 Task: Enable word wrap on elements in chrome preferences.
Action: Mouse moved to (1156, 37)
Screenshot: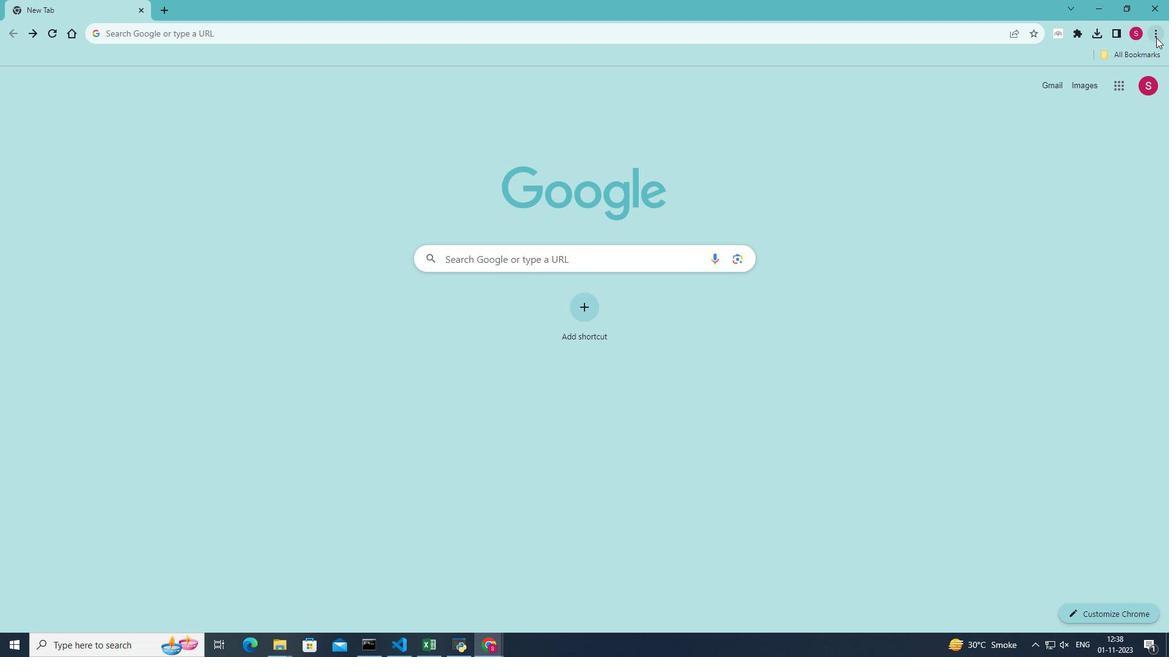 
Action: Mouse pressed left at (1156, 37)
Screenshot: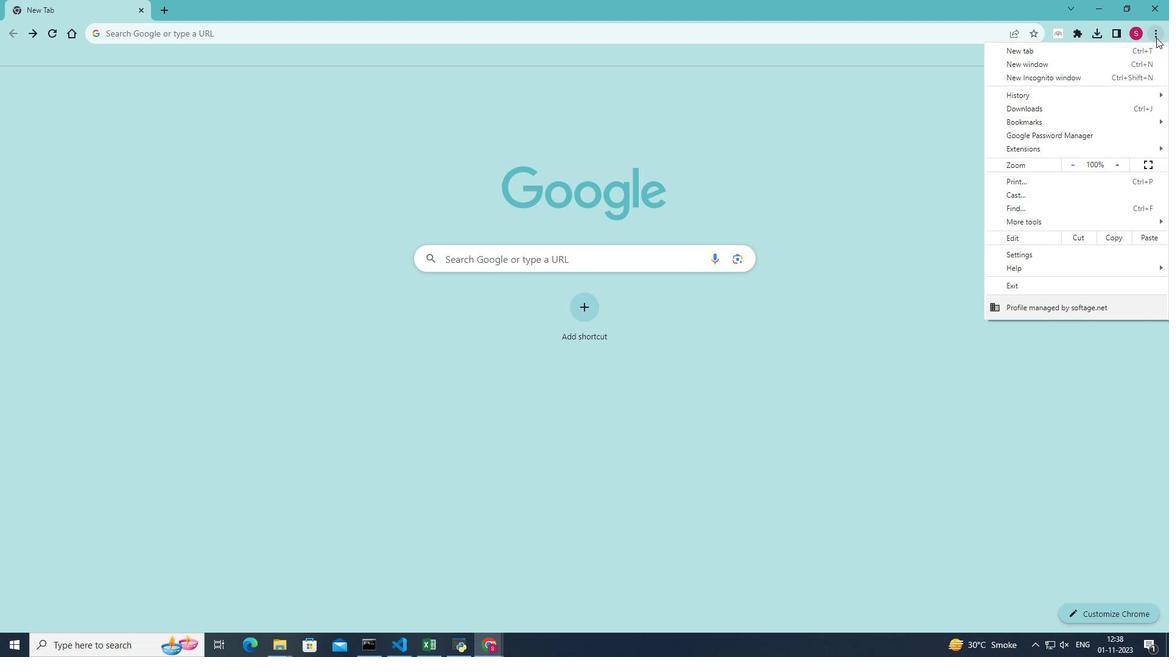
Action: Mouse moved to (1024, 225)
Screenshot: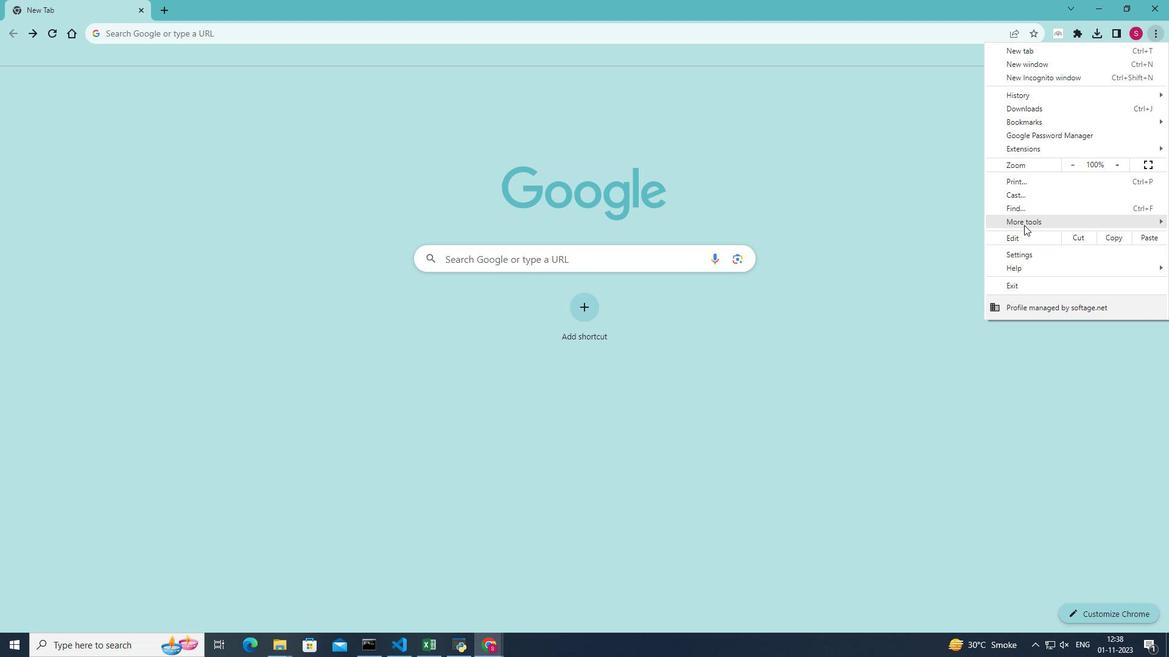 
Action: Mouse pressed left at (1024, 225)
Screenshot: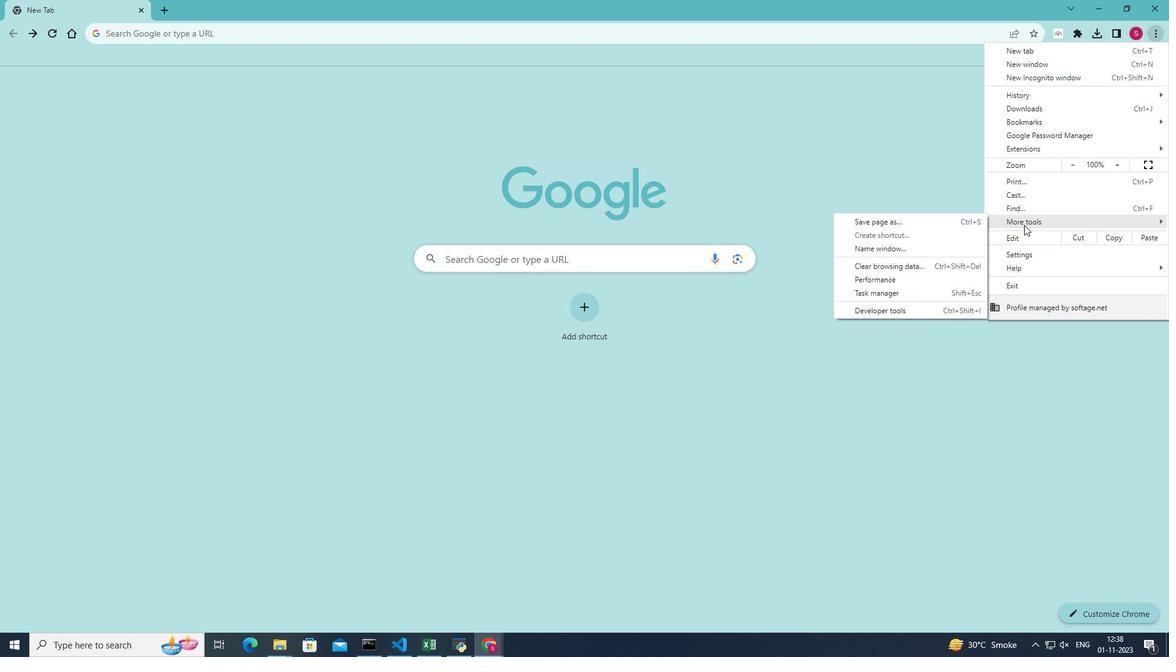 
Action: Mouse moved to (899, 312)
Screenshot: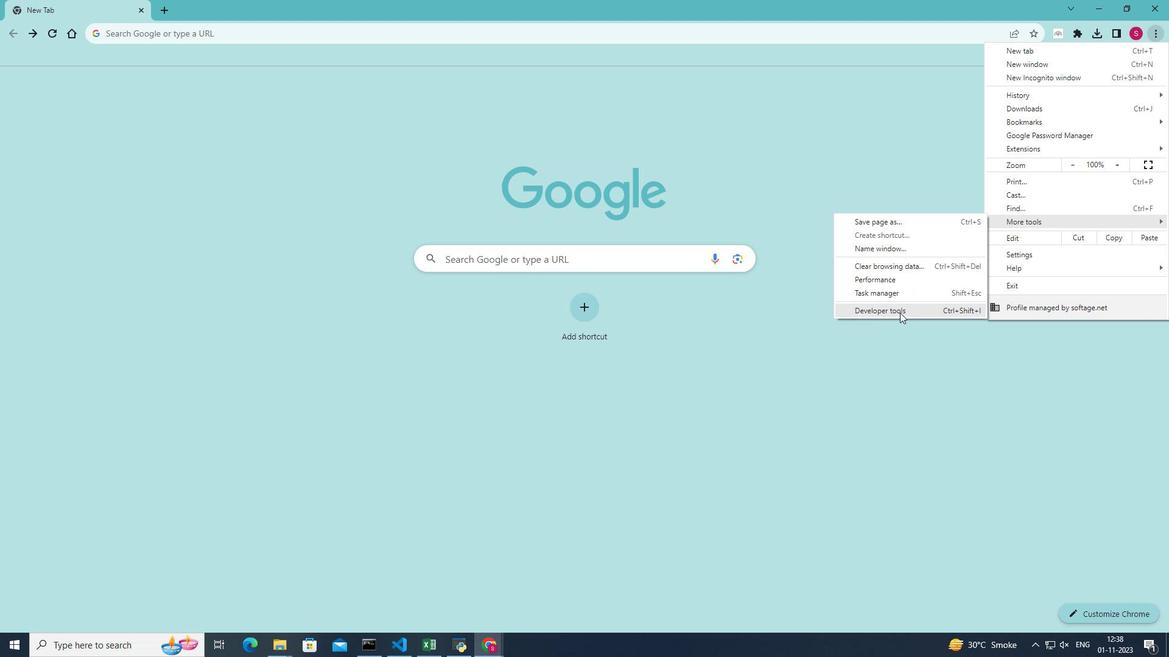 
Action: Mouse pressed left at (899, 312)
Screenshot: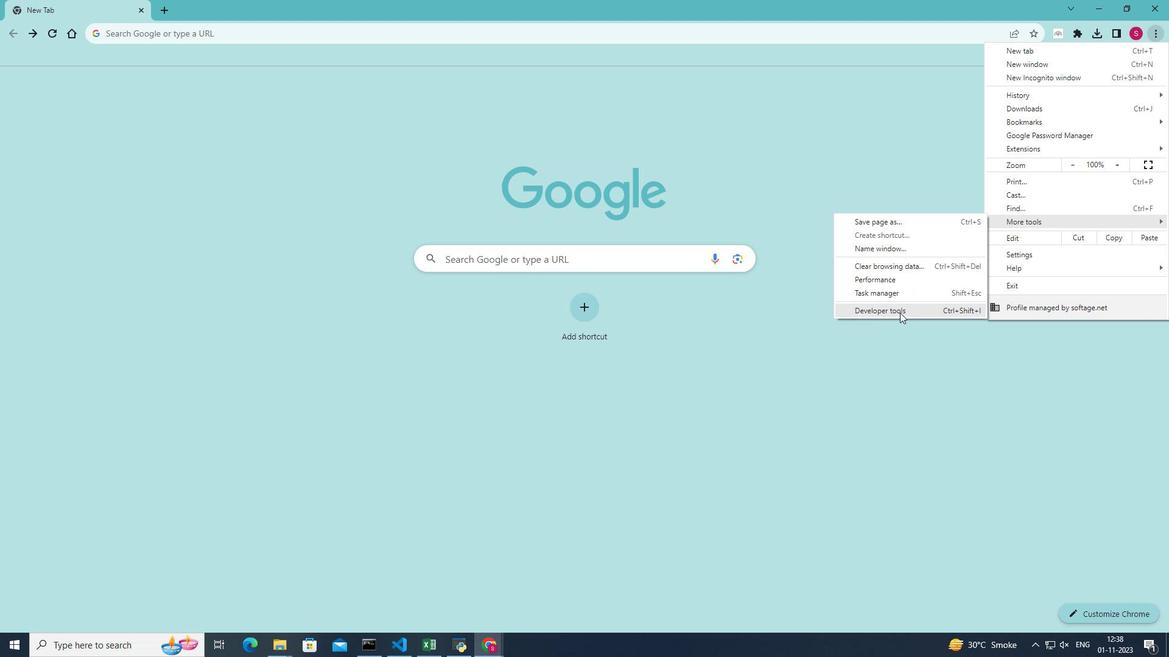 
Action: Mouse moved to (1128, 74)
Screenshot: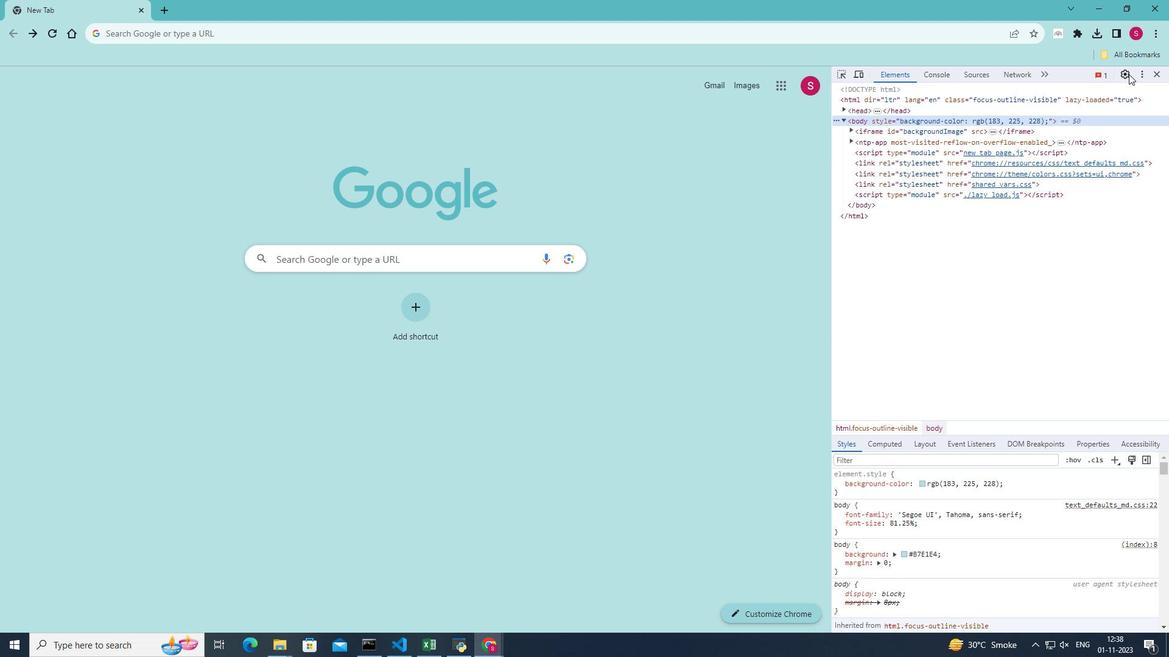 
Action: Mouse pressed left at (1128, 74)
Screenshot: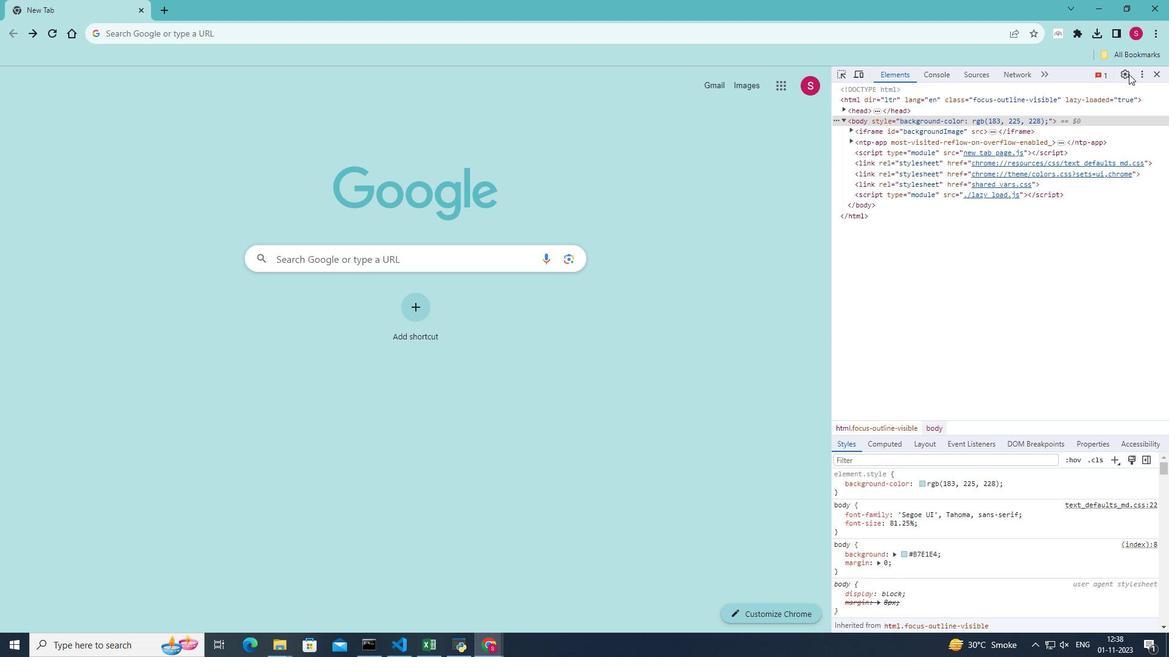 
Action: Mouse moved to (1092, 415)
Screenshot: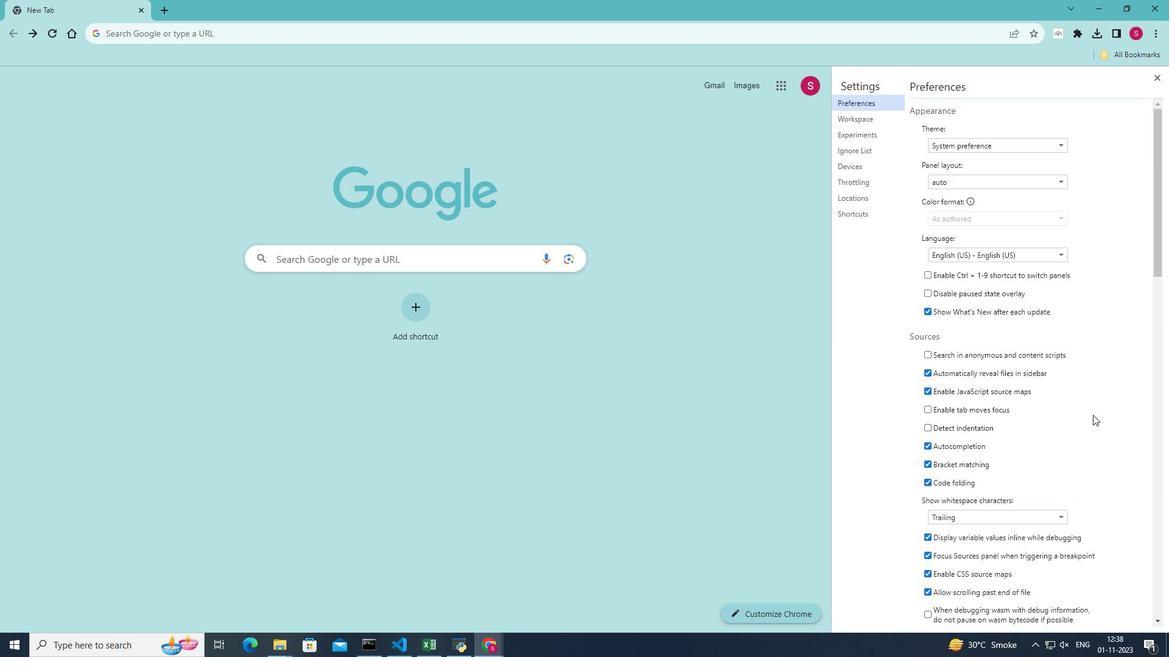 
Action: Mouse scrolled (1092, 414) with delta (0, 0)
Screenshot: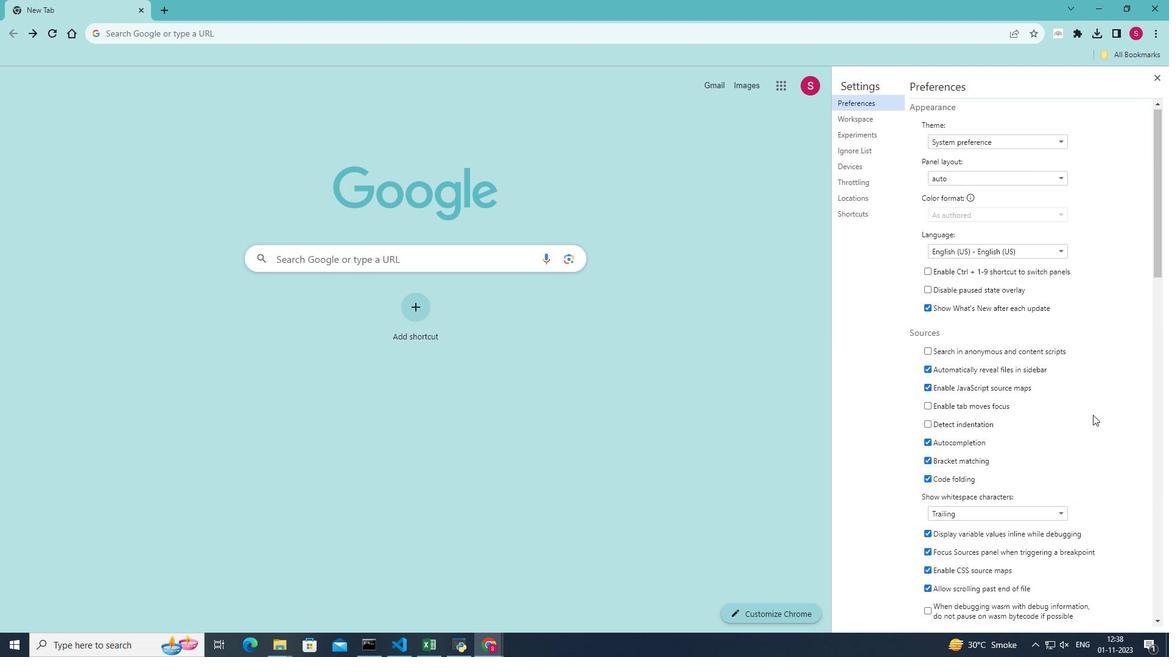 
Action: Mouse scrolled (1092, 414) with delta (0, 0)
Screenshot: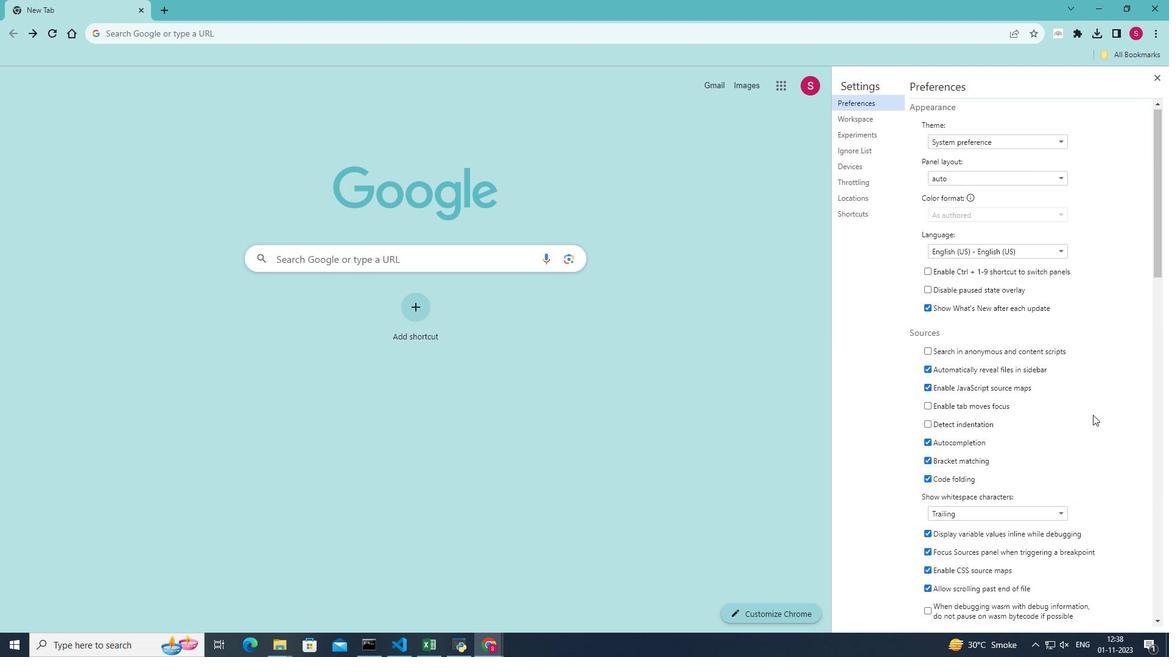 
Action: Mouse scrolled (1092, 414) with delta (0, 0)
Screenshot: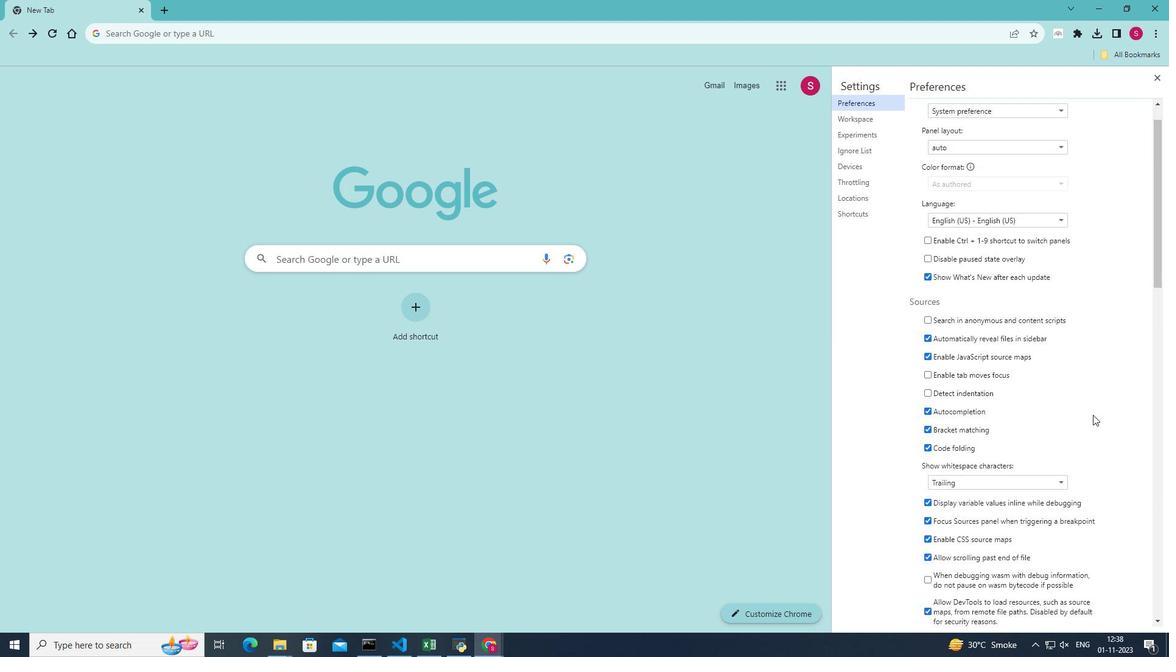 
Action: Mouse scrolled (1092, 414) with delta (0, 0)
Screenshot: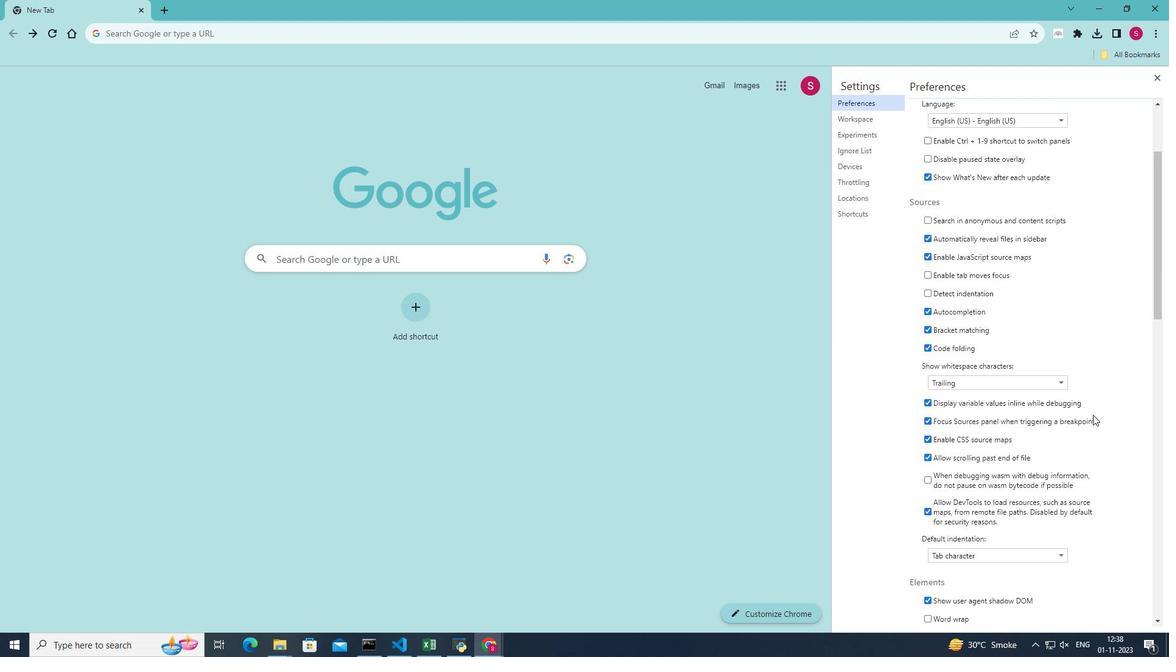 
Action: Mouse moved to (926, 509)
Screenshot: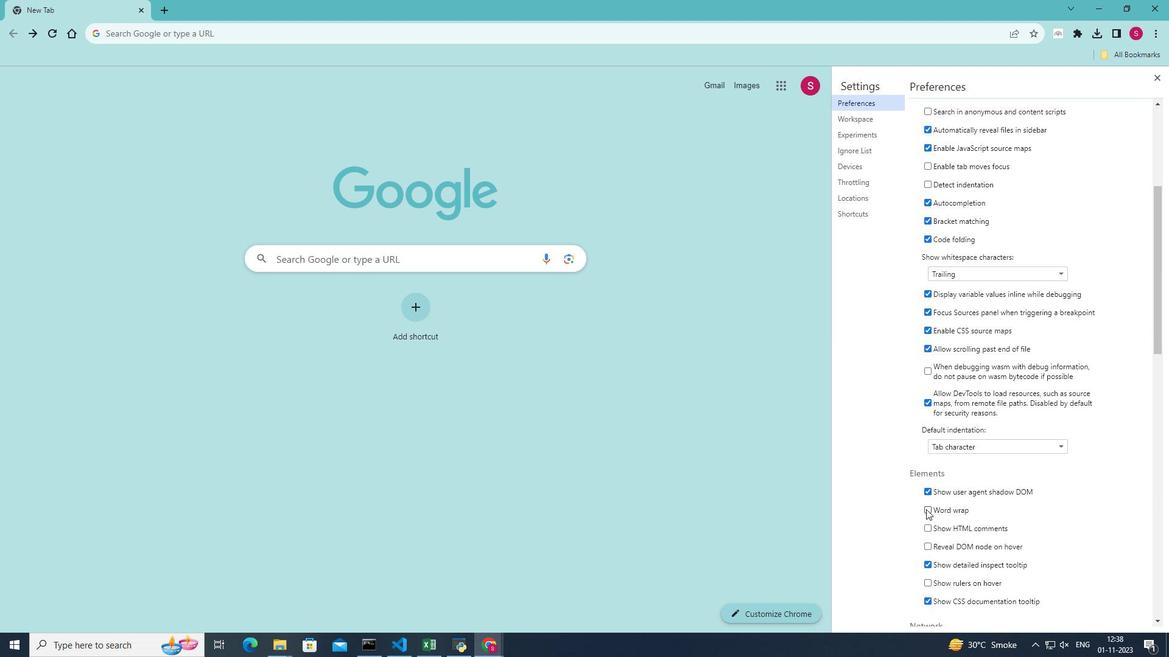 
Action: Mouse pressed left at (926, 509)
Screenshot: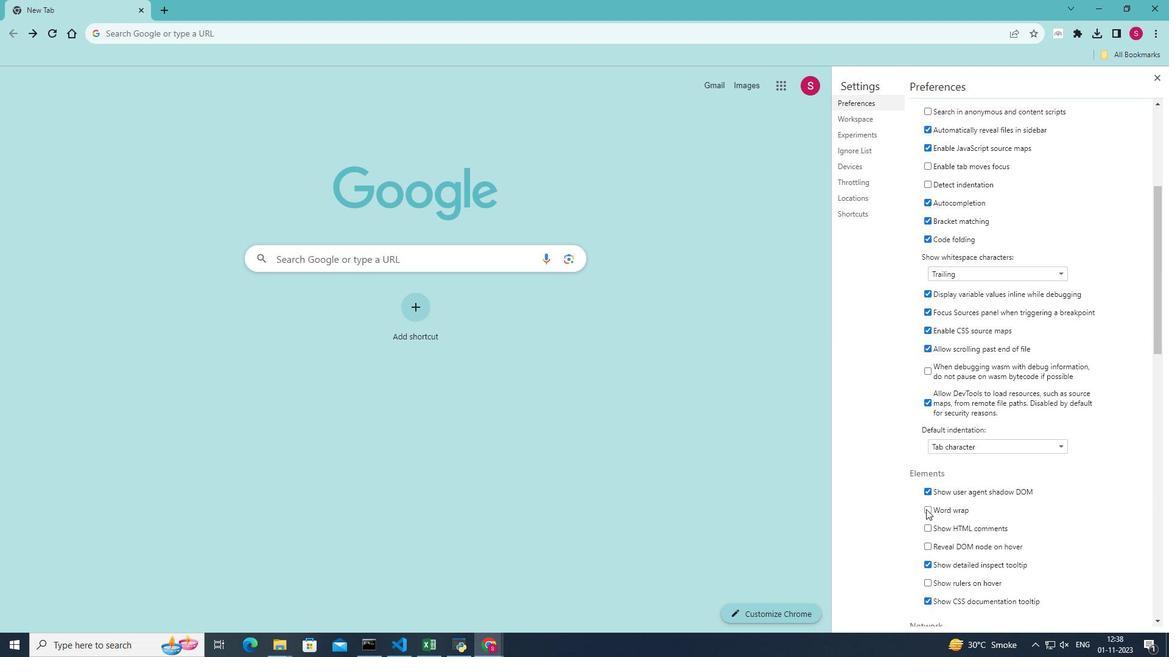 
Action: Mouse moved to (1049, 482)
Screenshot: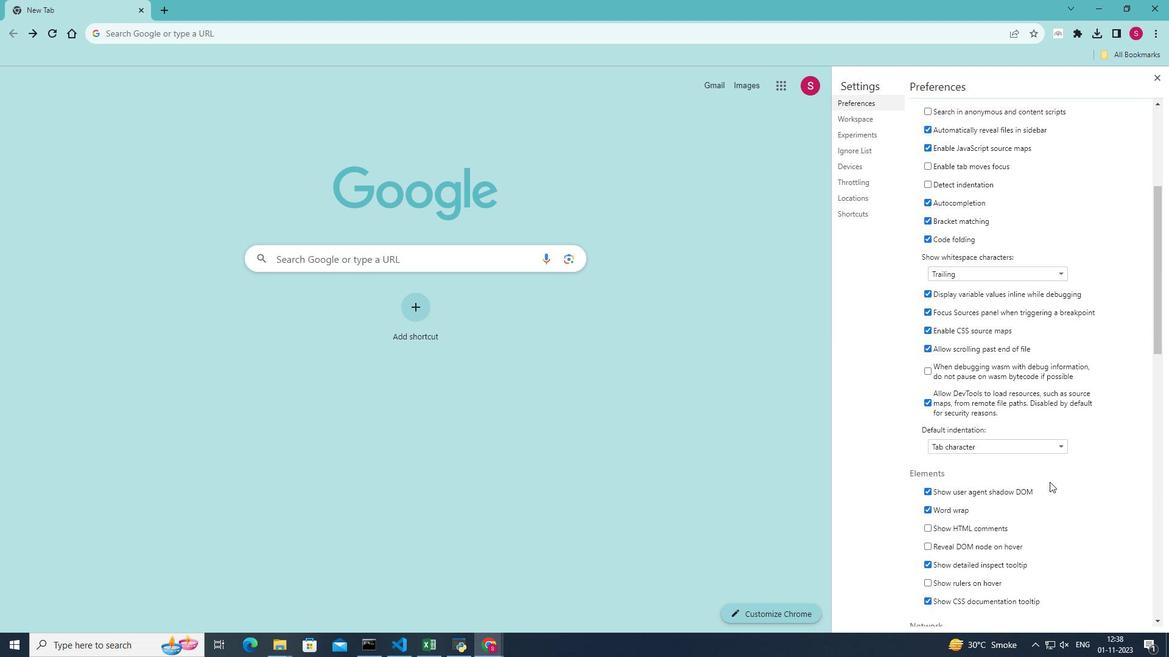 
